Task: Enable the option that shows user agent shadow DOM.
Action: Mouse moved to (1003, 26)
Screenshot: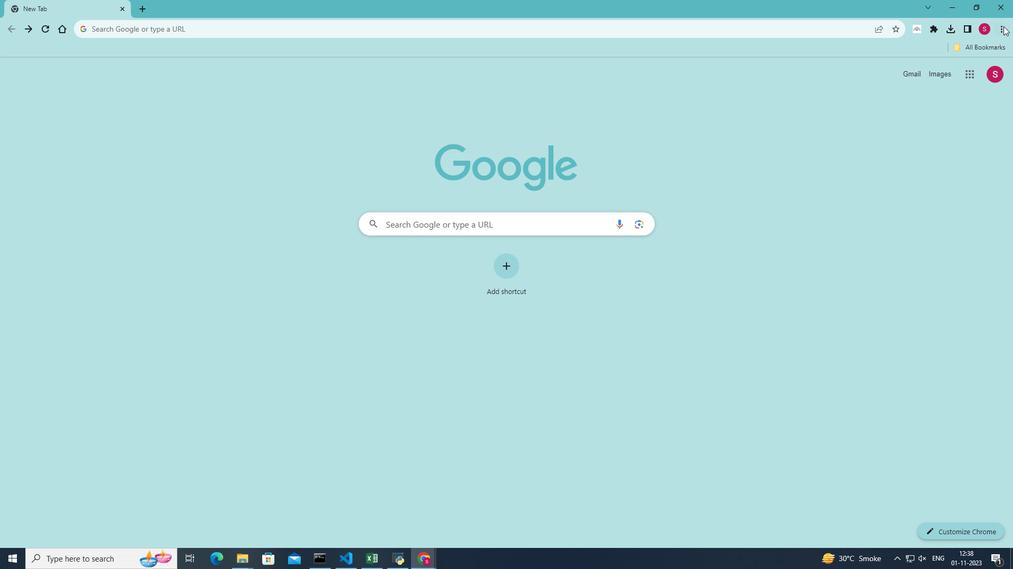 
Action: Mouse pressed left at (1003, 26)
Screenshot: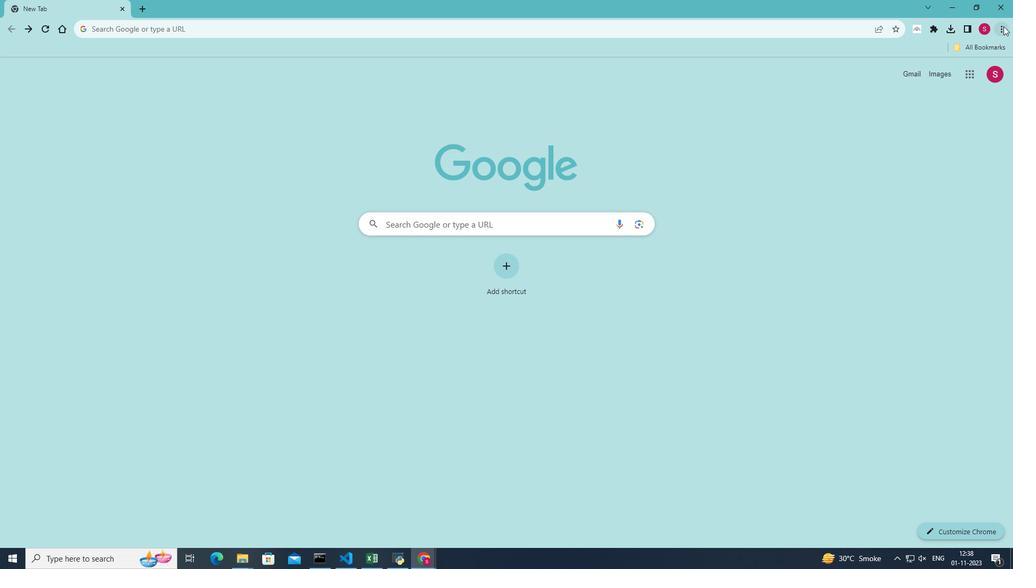 
Action: Mouse moved to (906, 190)
Screenshot: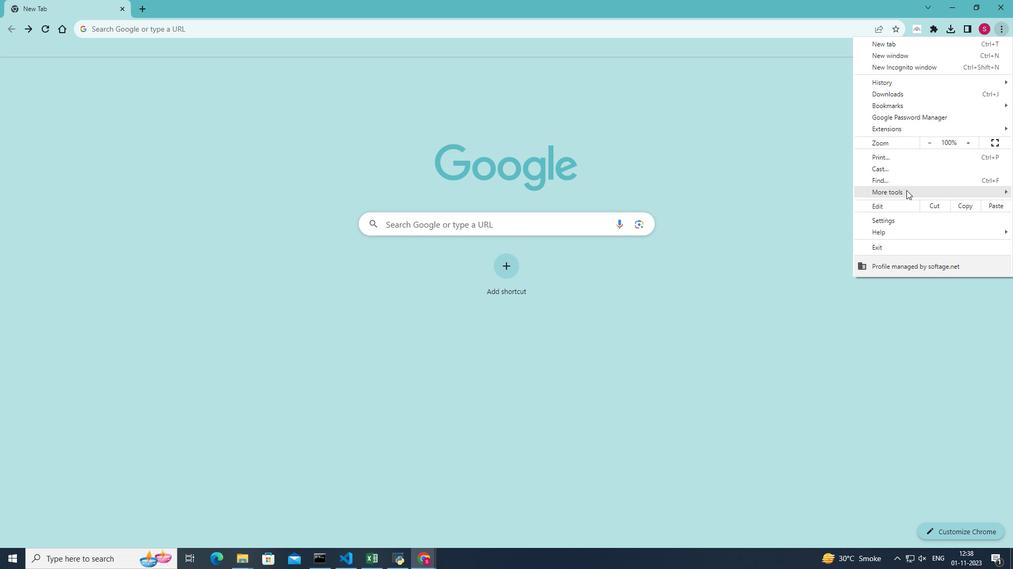 
Action: Mouse pressed left at (906, 190)
Screenshot: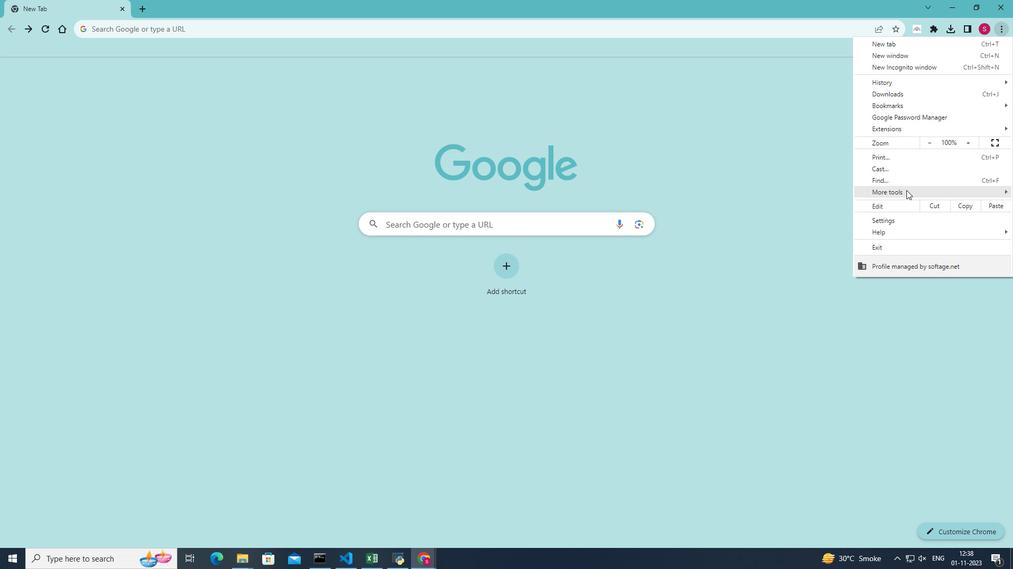 
Action: Mouse moved to (790, 269)
Screenshot: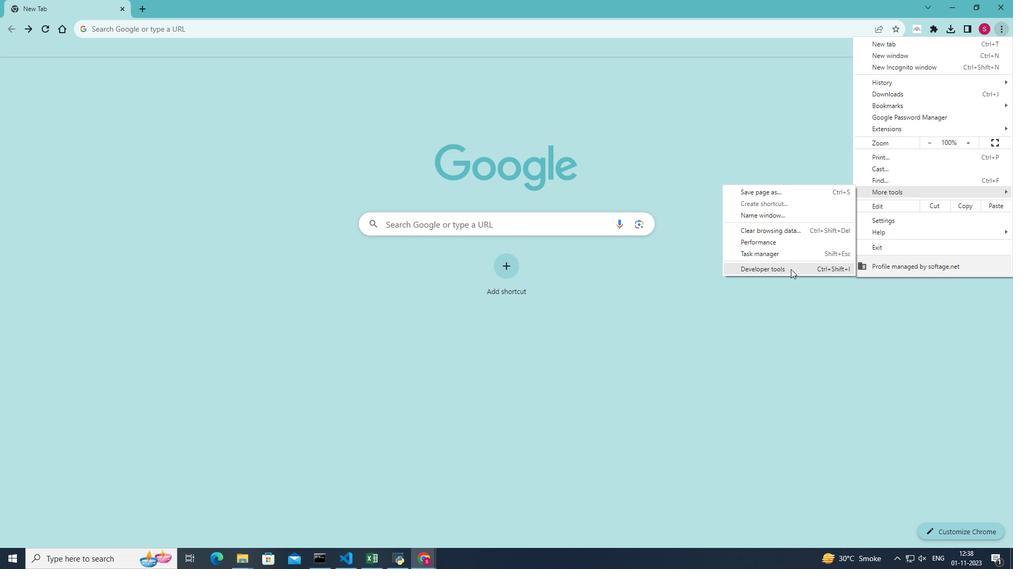 
Action: Mouse pressed left at (790, 269)
Screenshot: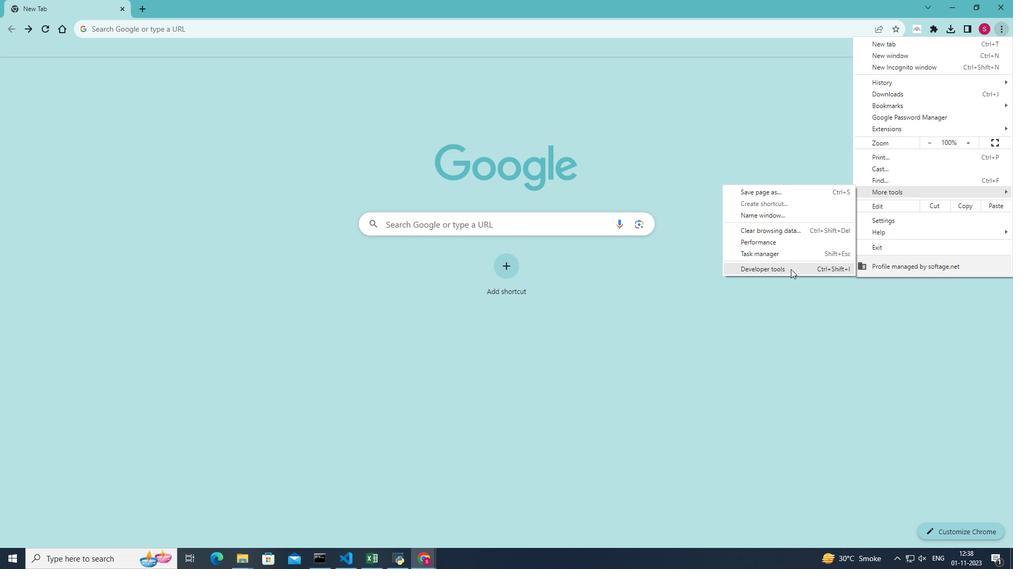 
Action: Mouse moved to (974, 63)
Screenshot: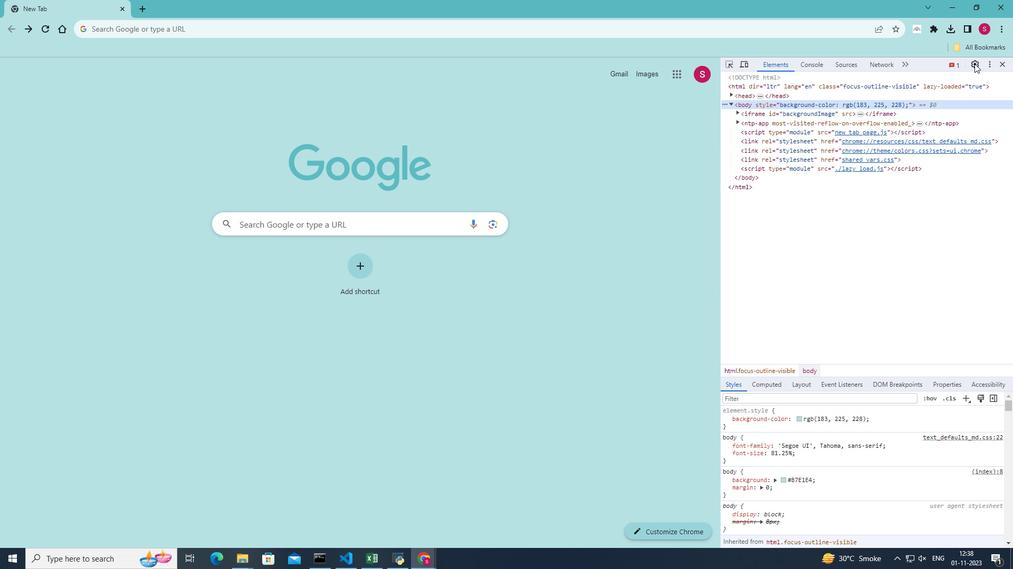 
Action: Mouse pressed left at (974, 63)
Screenshot: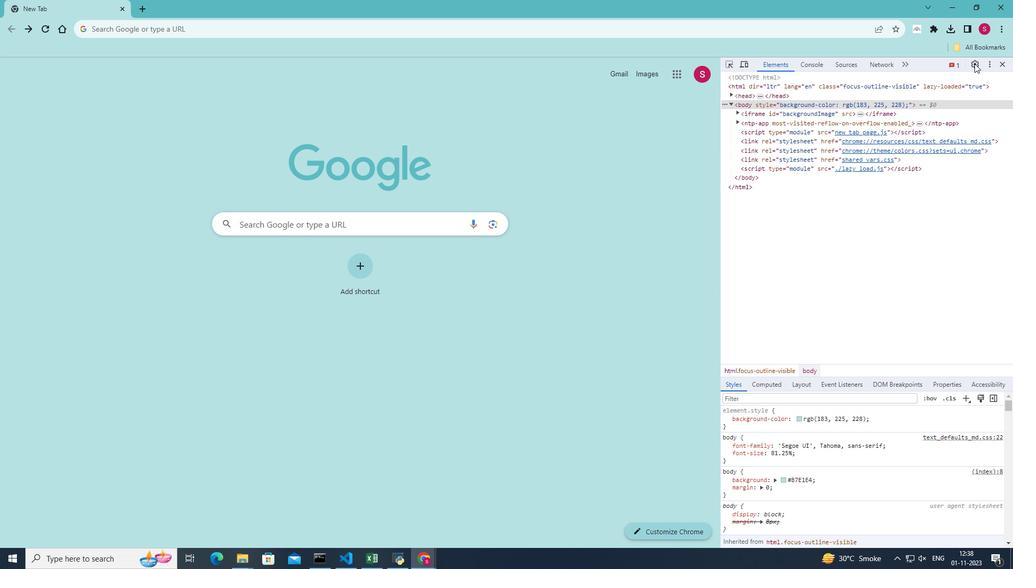 
Action: Mouse moved to (954, 290)
Screenshot: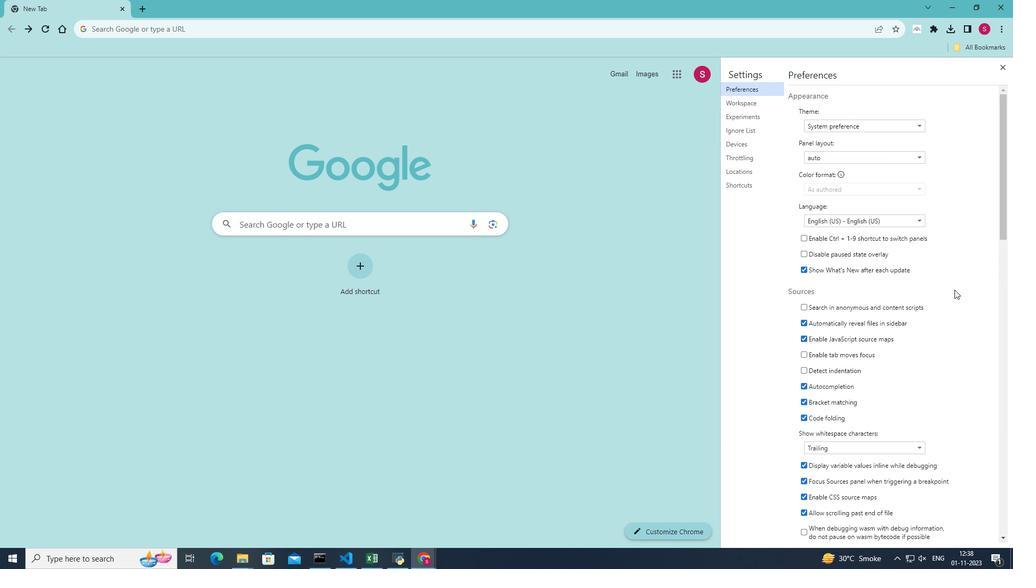
Action: Mouse scrolled (954, 289) with delta (0, 0)
Screenshot: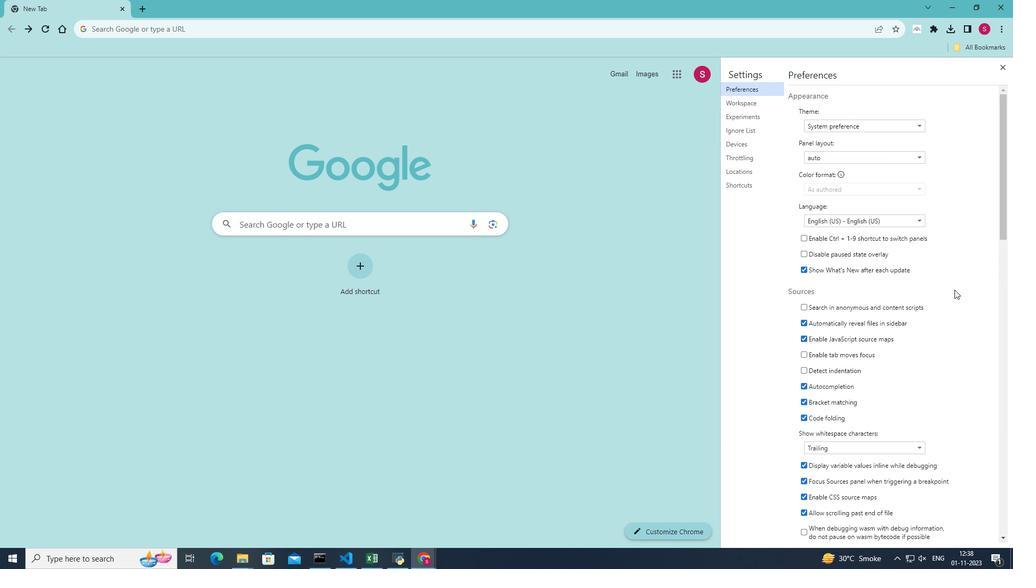 
Action: Mouse scrolled (954, 289) with delta (0, 0)
Screenshot: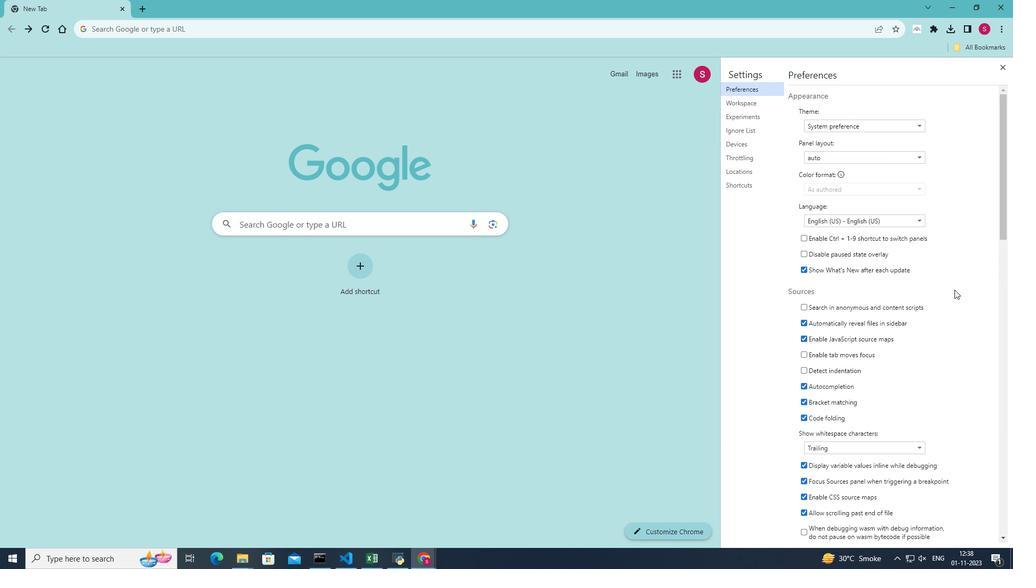 
Action: Mouse scrolled (954, 289) with delta (0, 0)
Screenshot: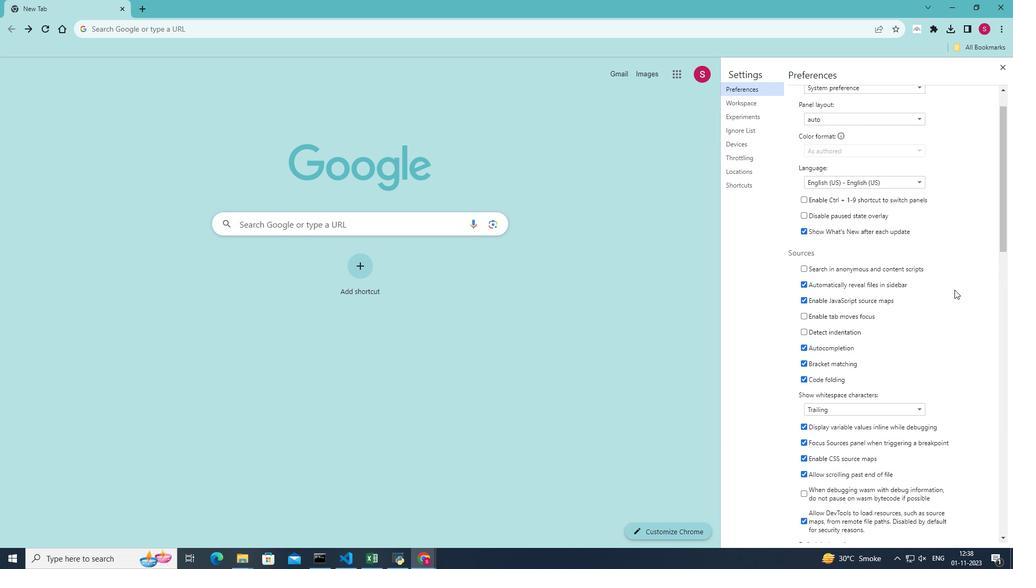 
Action: Mouse scrolled (954, 289) with delta (0, 0)
Screenshot: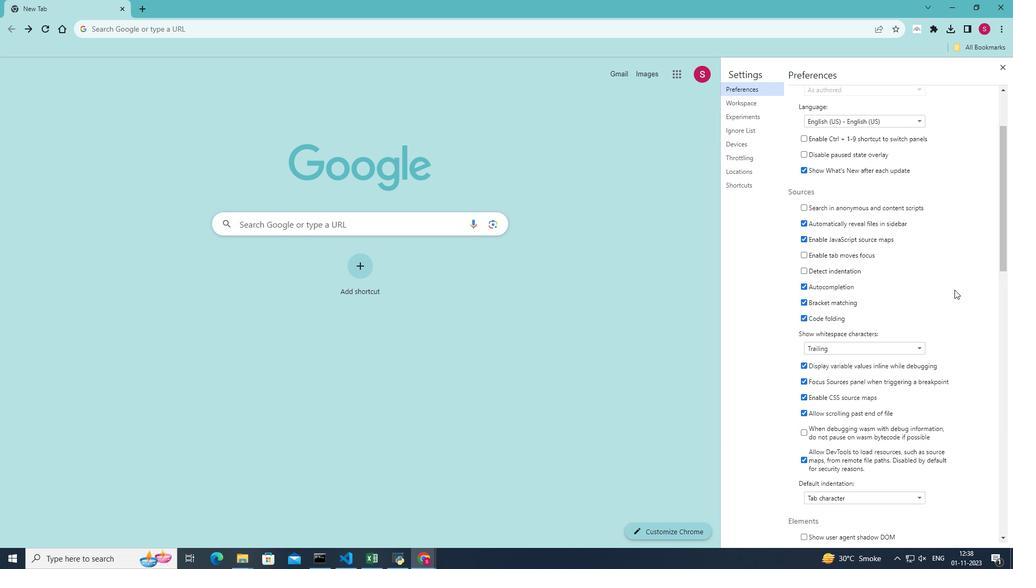 
Action: Mouse scrolled (954, 289) with delta (0, 0)
Screenshot: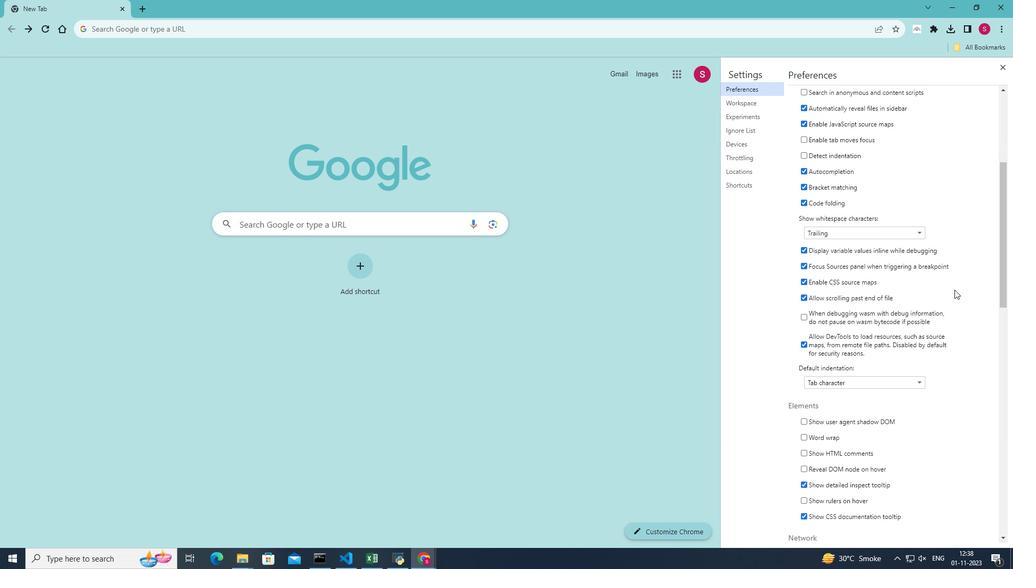 
Action: Mouse moved to (802, 374)
Screenshot: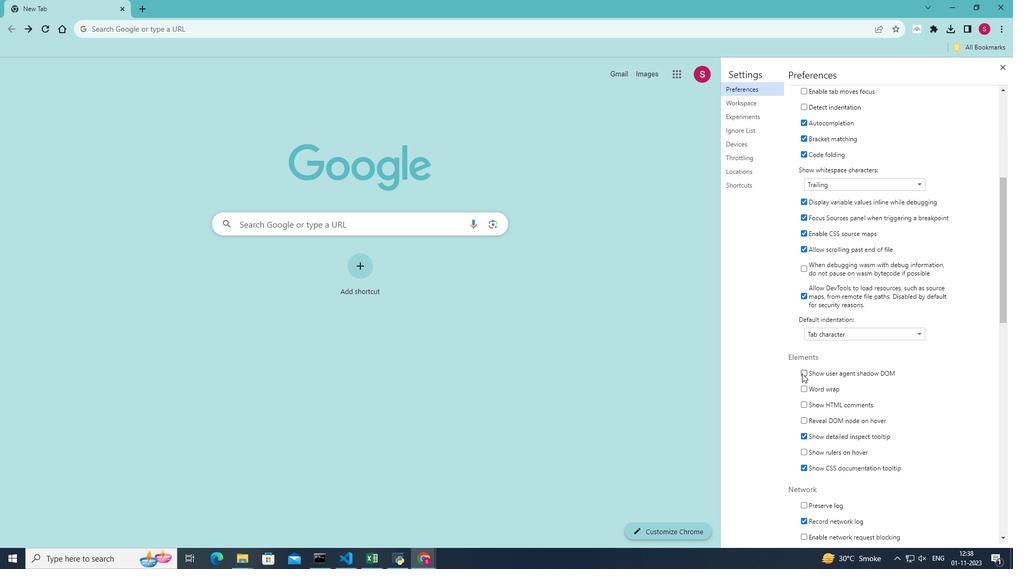 
Action: Mouse pressed left at (802, 374)
Screenshot: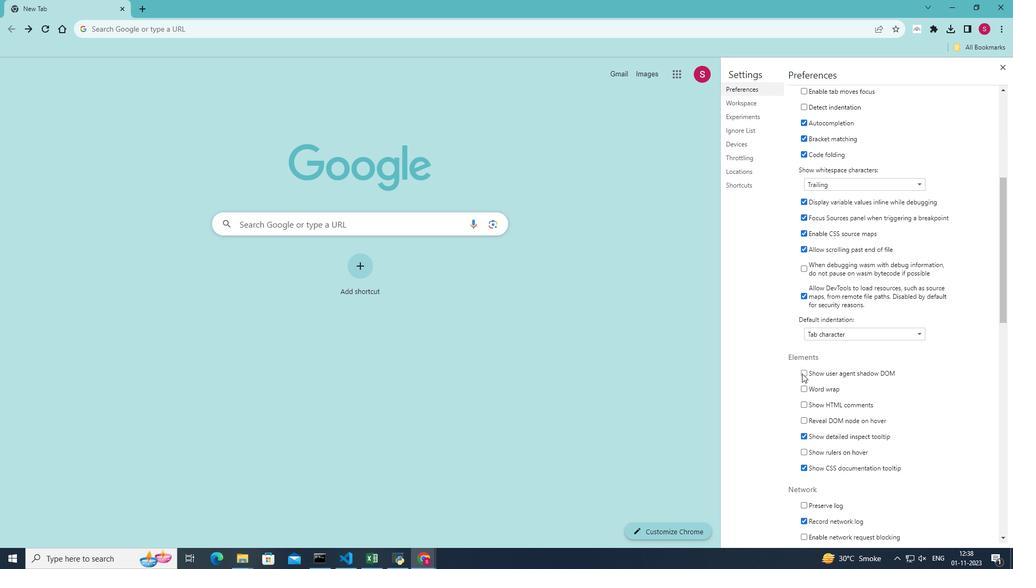 
Action: Mouse moved to (897, 388)
Screenshot: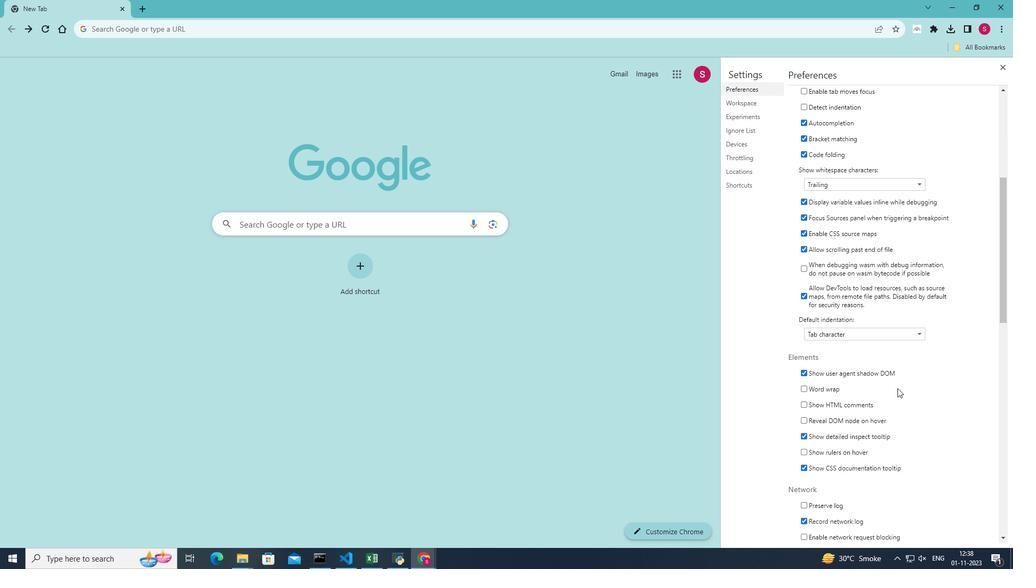 
